 Task: Create a scrum project TourPlan.
Action: Mouse moved to (227, 99)
Screenshot: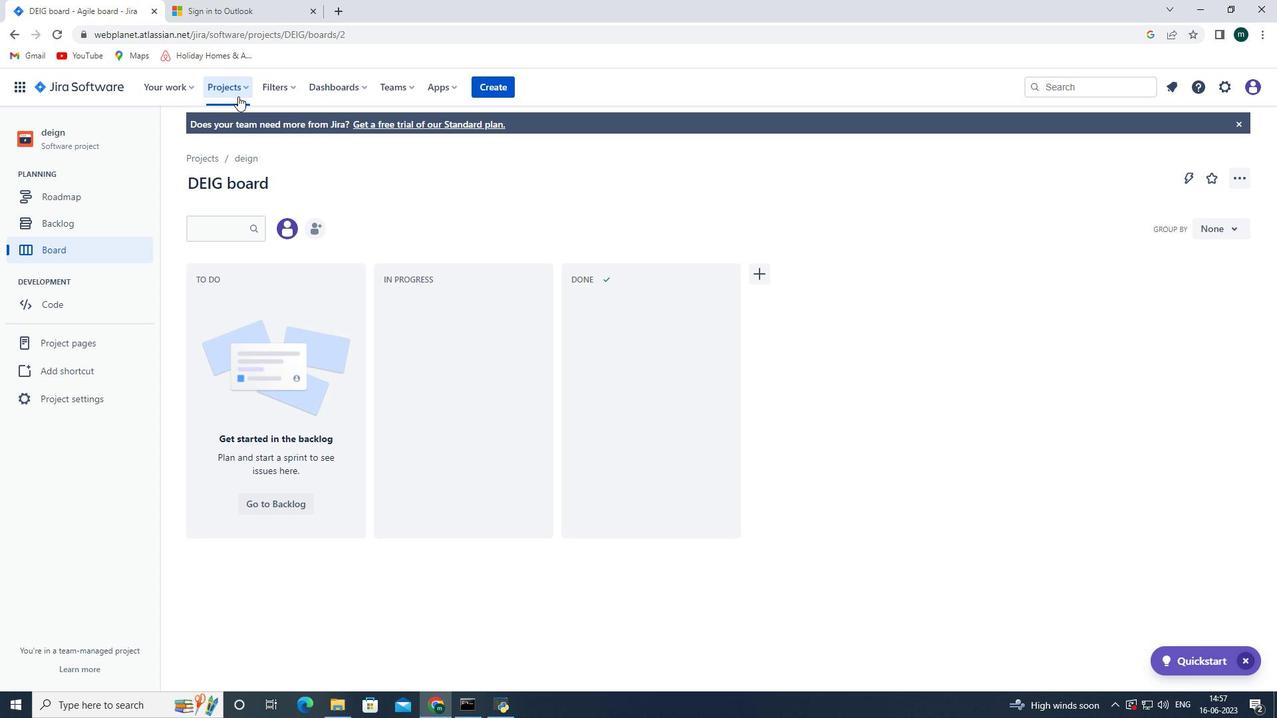 
Action: Mouse pressed left at (227, 99)
Screenshot: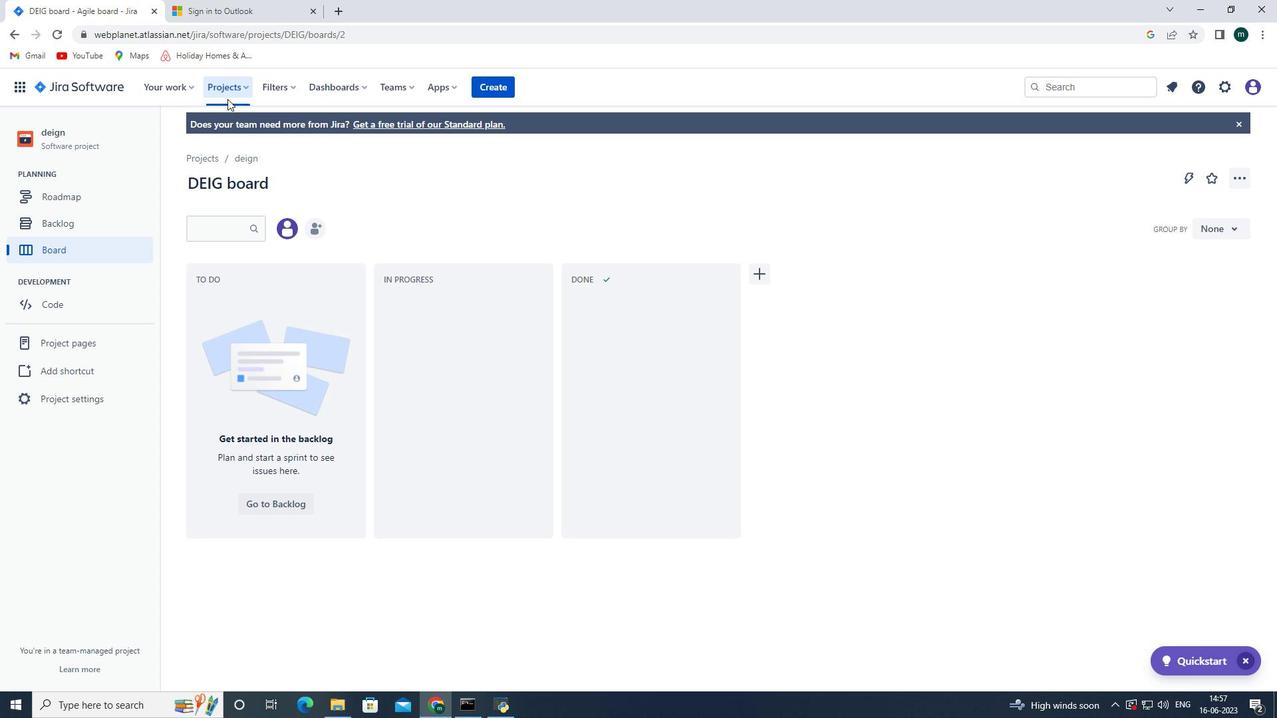 
Action: Mouse moved to (244, 88)
Screenshot: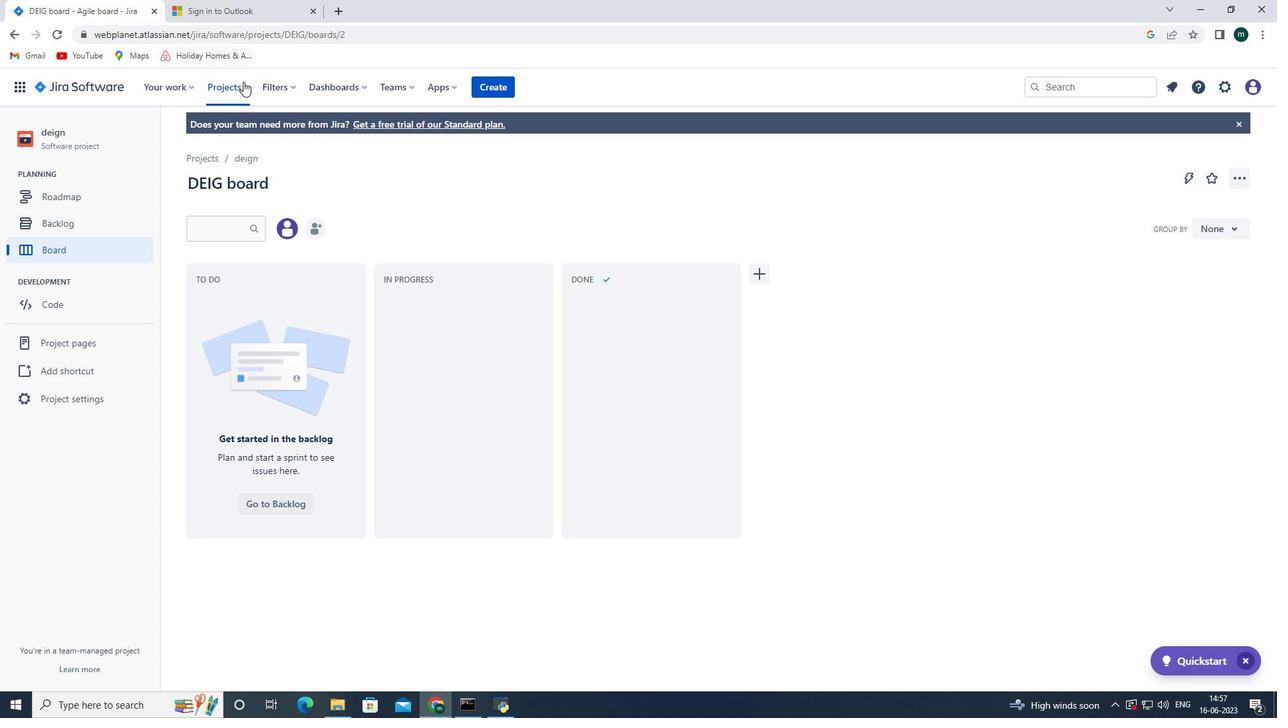 
Action: Mouse pressed left at (244, 88)
Screenshot: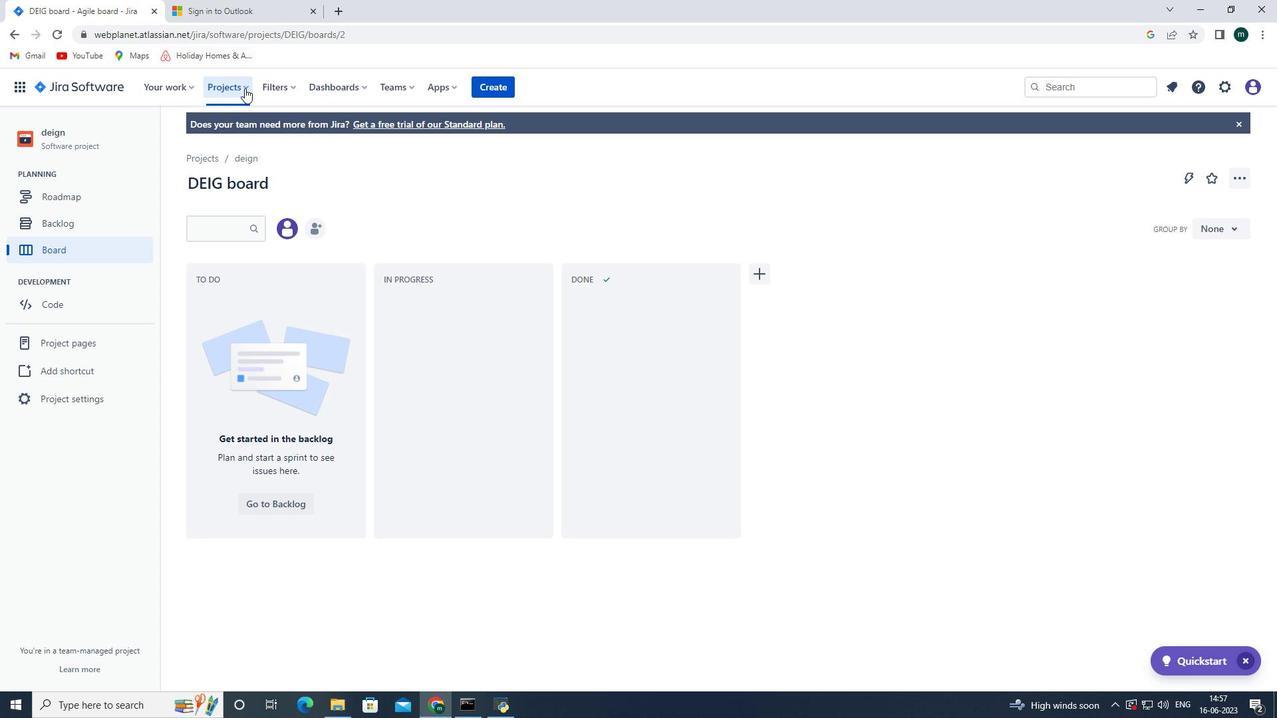 
Action: Mouse moved to (270, 252)
Screenshot: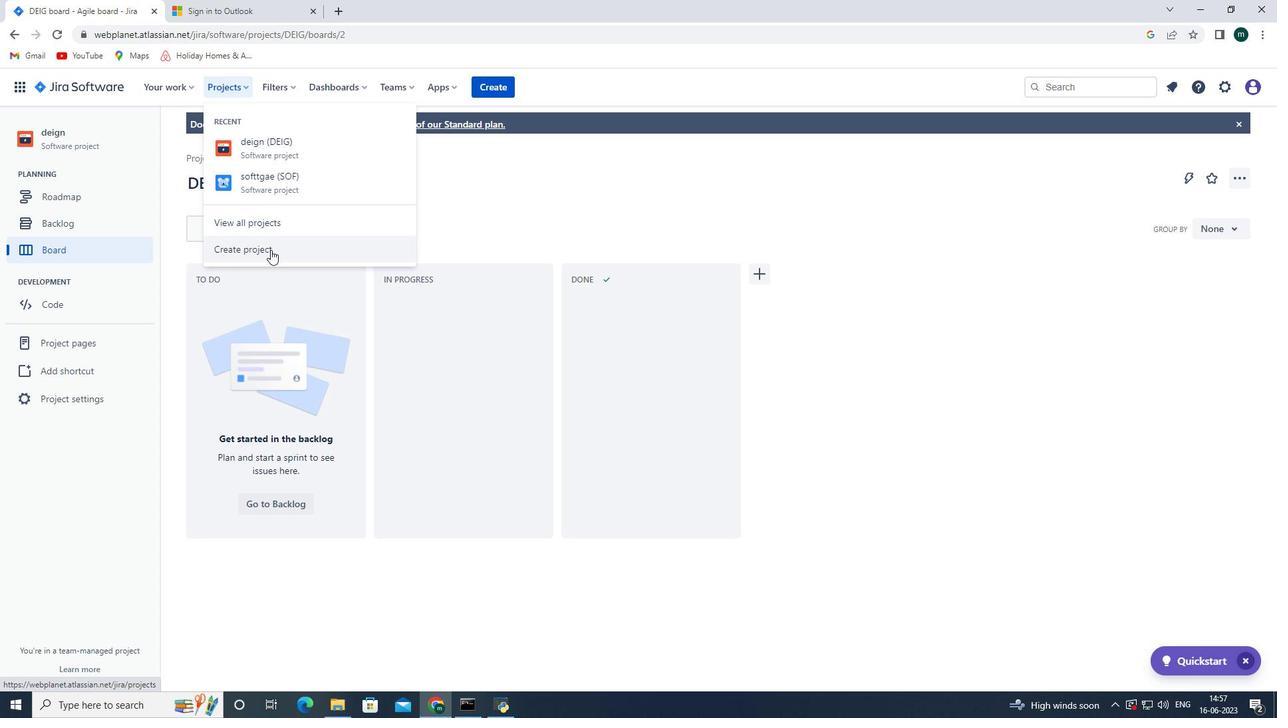 
Action: Mouse pressed left at (270, 252)
Screenshot: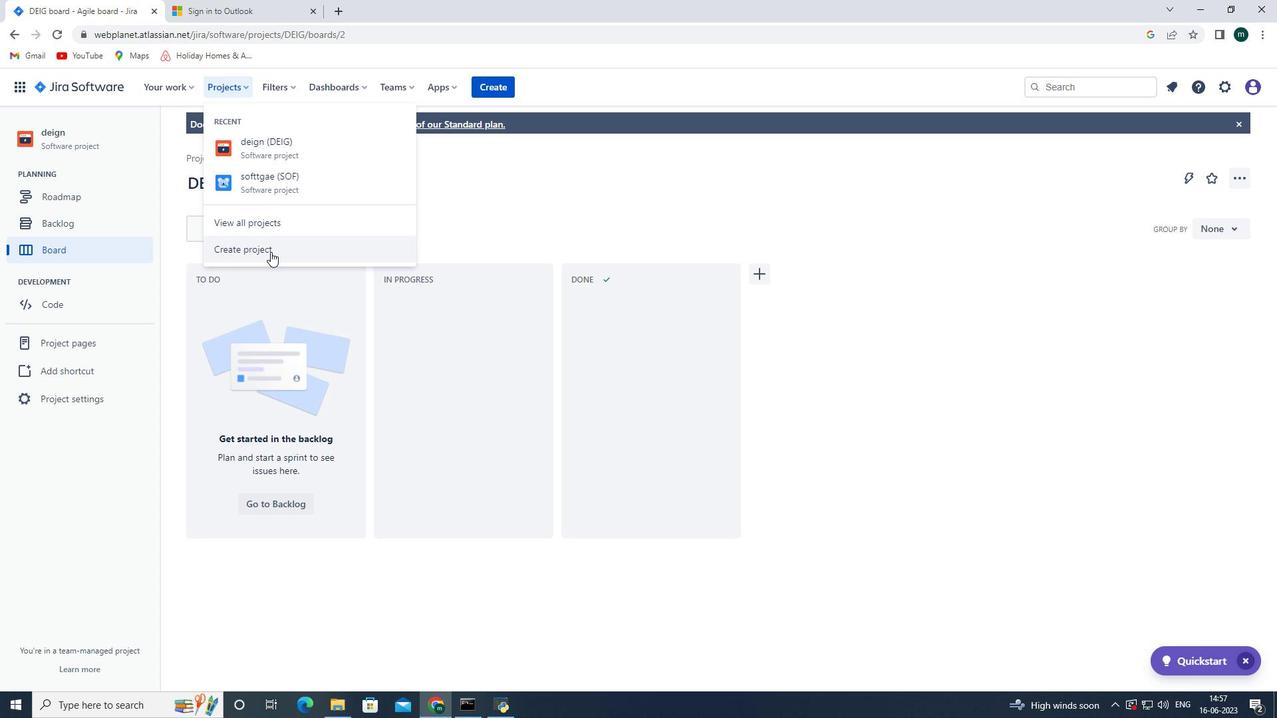 
Action: Mouse moved to (689, 353)
Screenshot: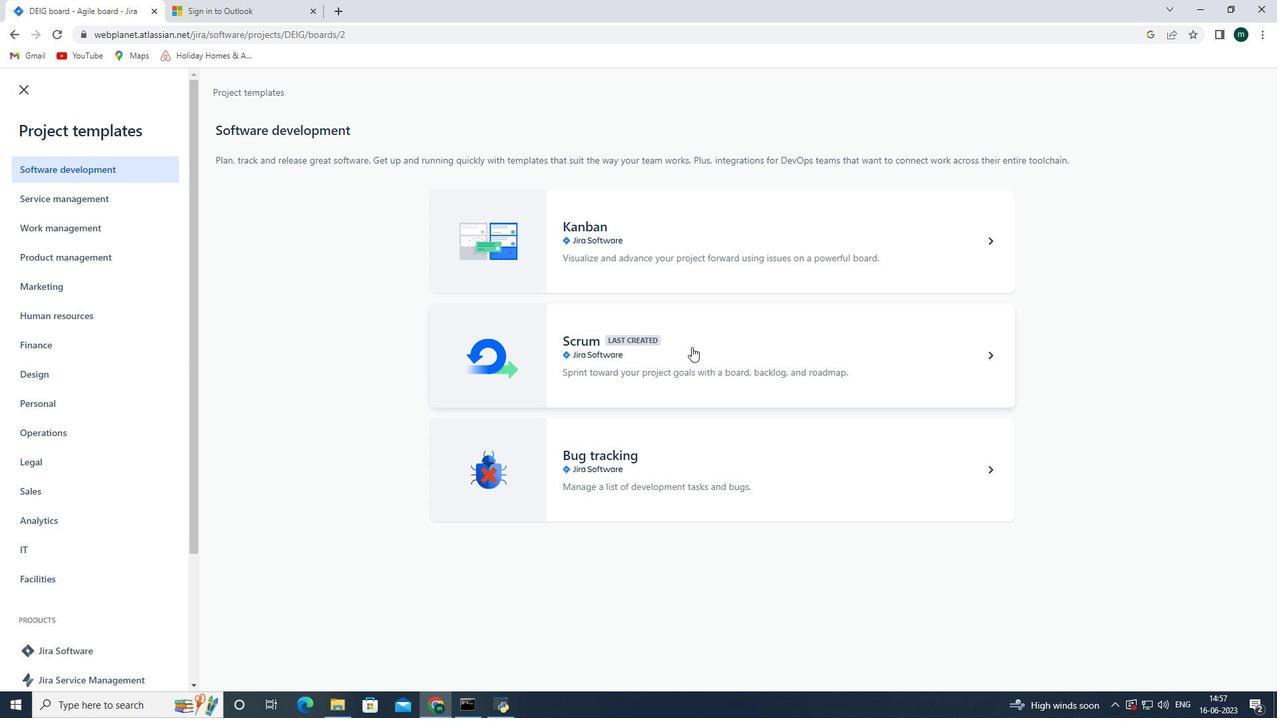 
Action: Mouse pressed left at (689, 353)
Screenshot: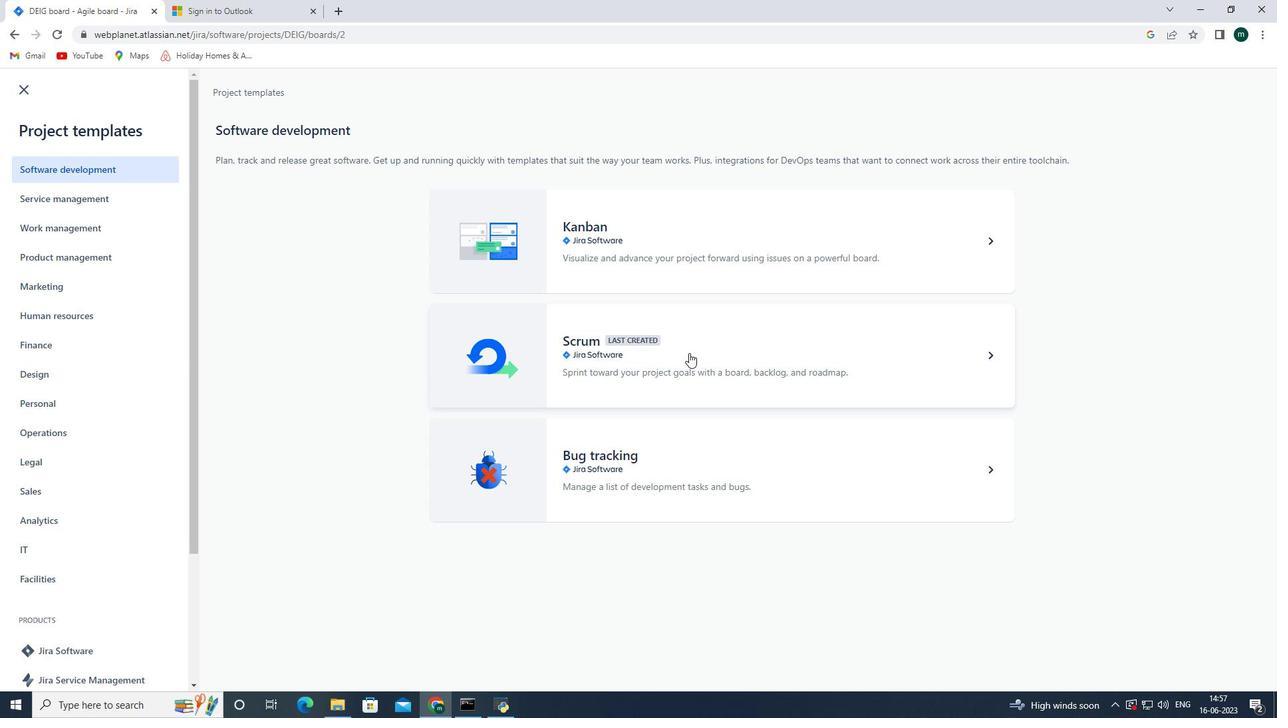 
Action: Mouse moved to (969, 656)
Screenshot: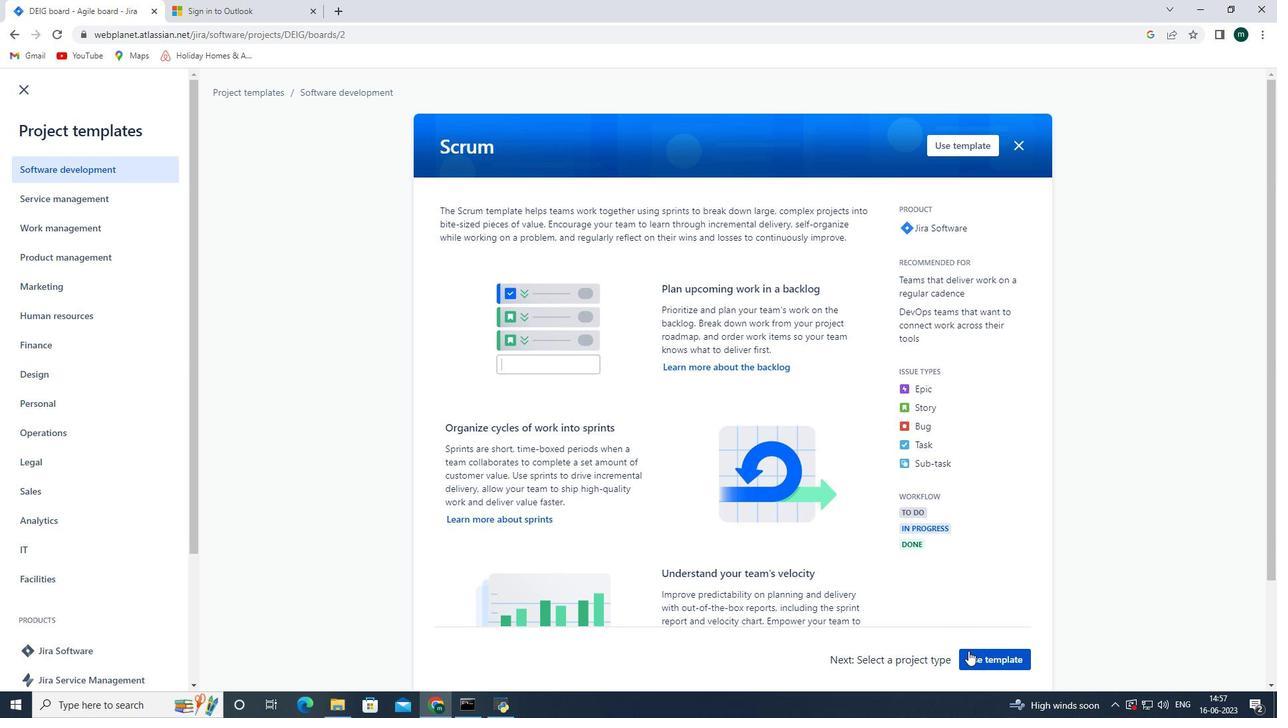 
Action: Mouse pressed left at (969, 656)
Screenshot: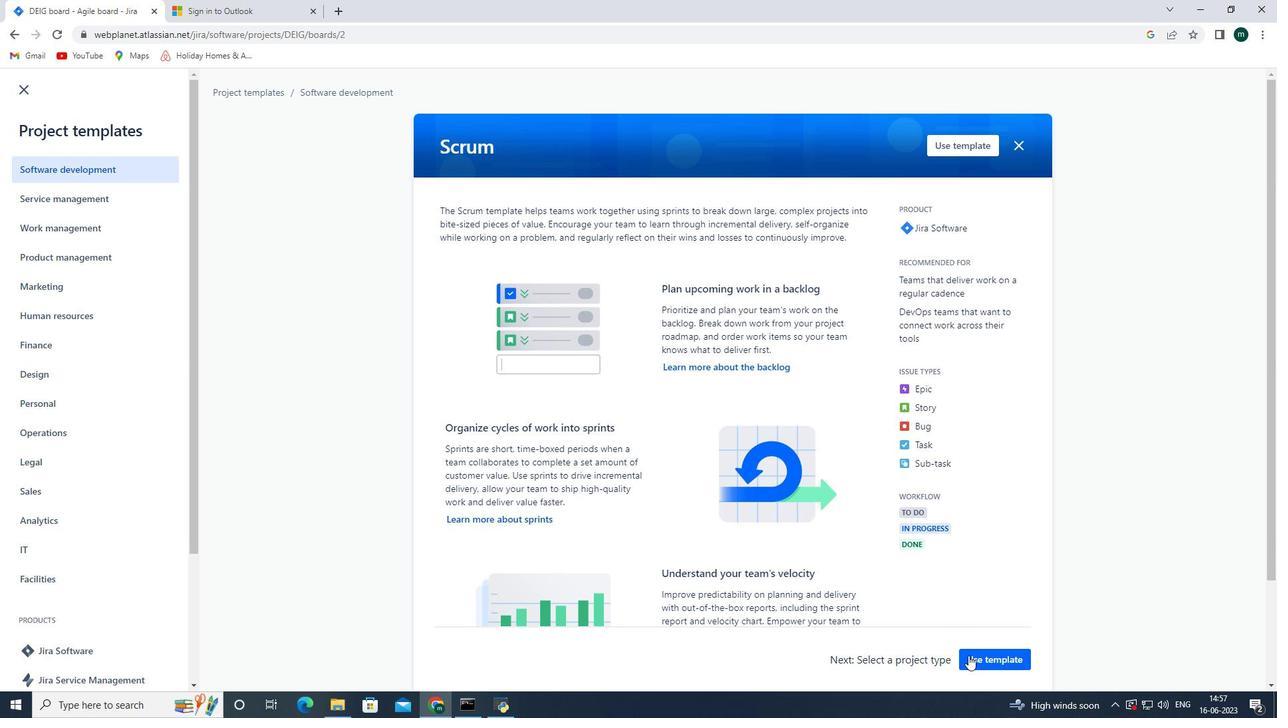 
Action: Mouse moved to (712, 477)
Screenshot: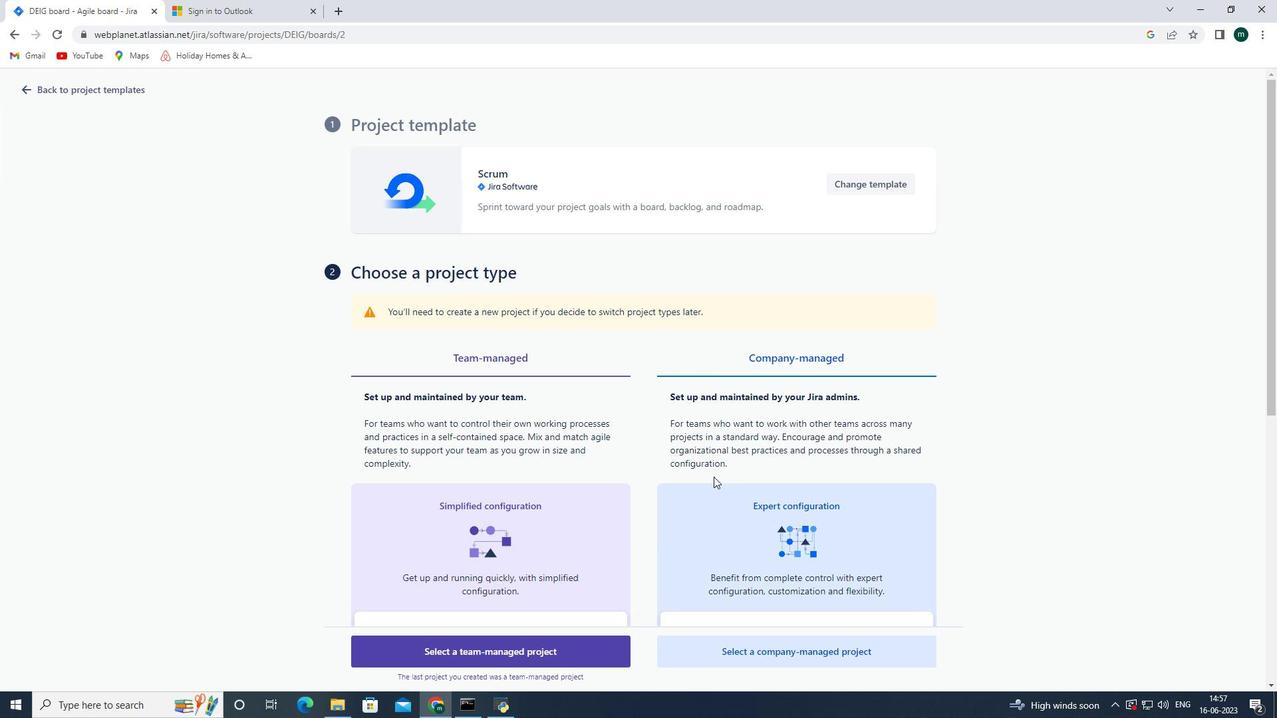 
Action: Mouse scrolled (712, 476) with delta (0, 0)
Screenshot: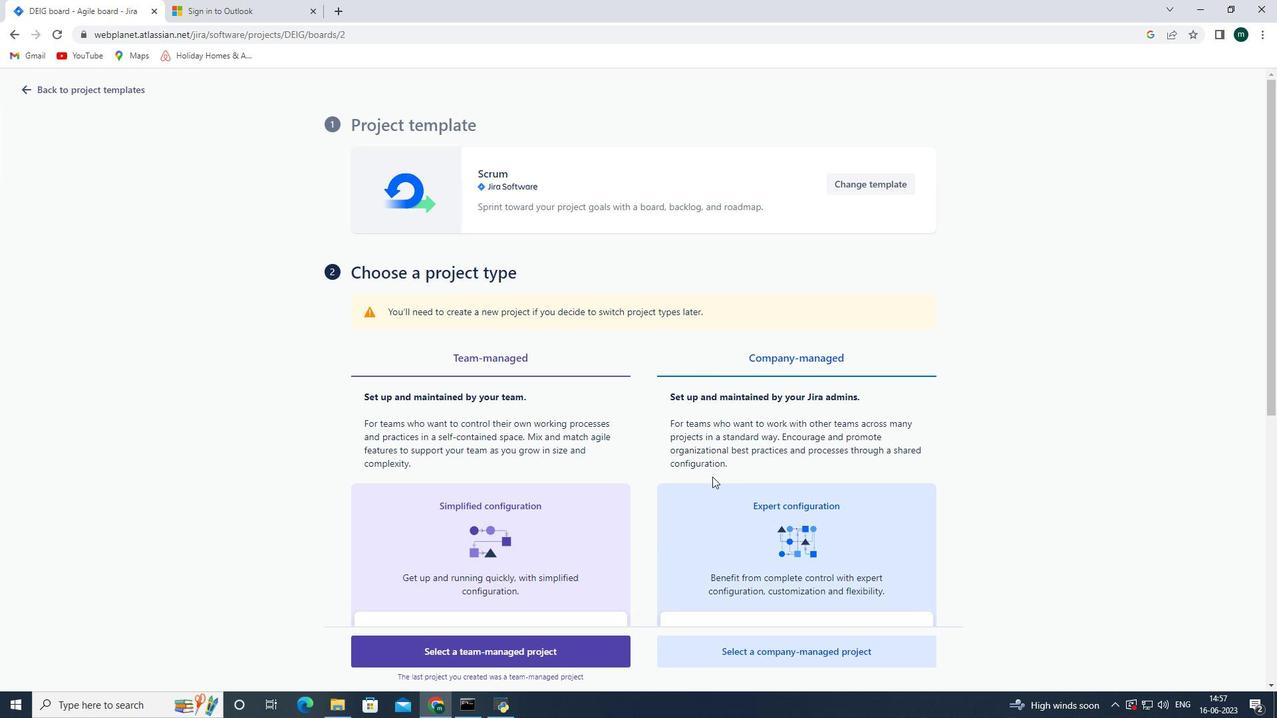 
Action: Mouse scrolled (712, 476) with delta (0, 0)
Screenshot: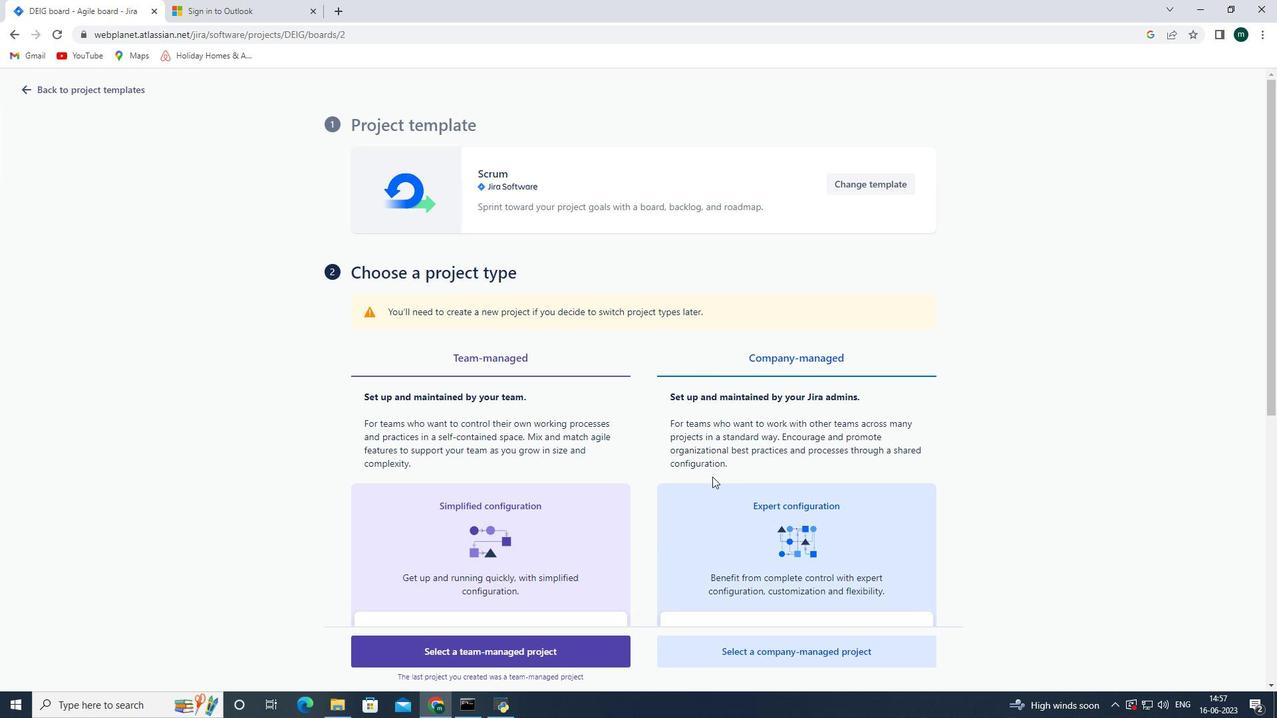 
Action: Mouse scrolled (712, 476) with delta (0, 0)
Screenshot: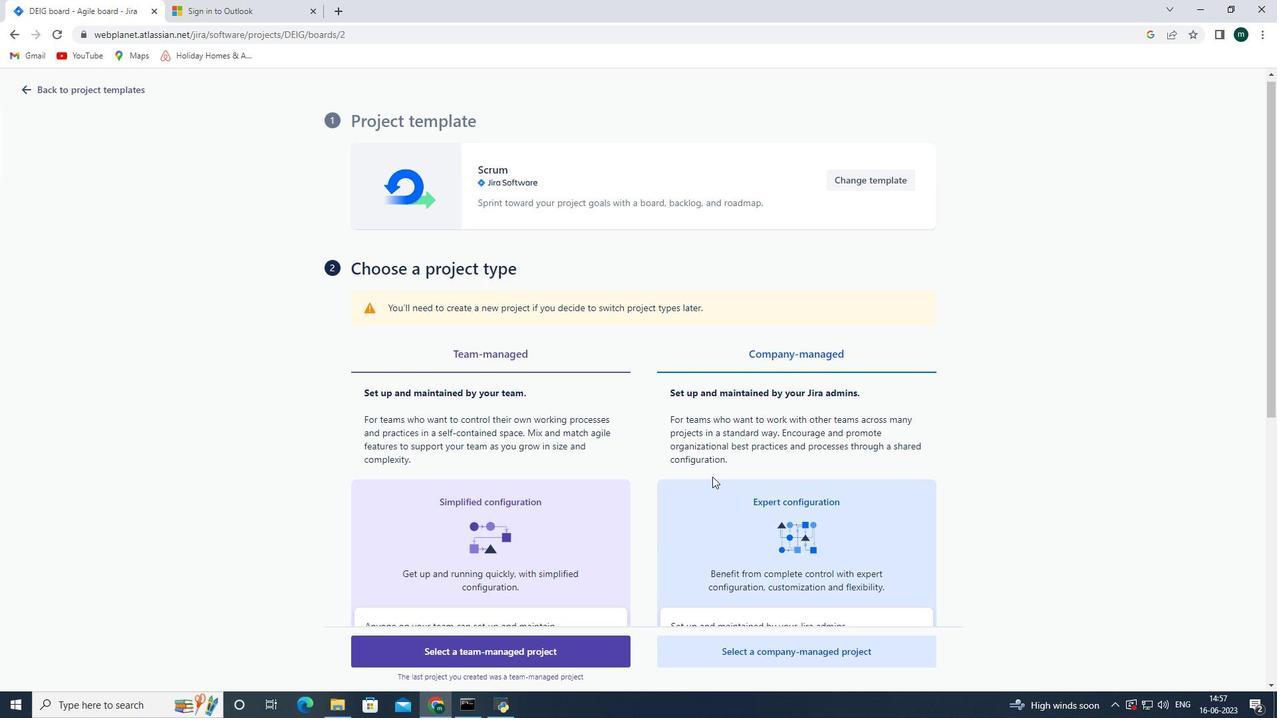
Action: Mouse scrolled (712, 476) with delta (0, 0)
Screenshot: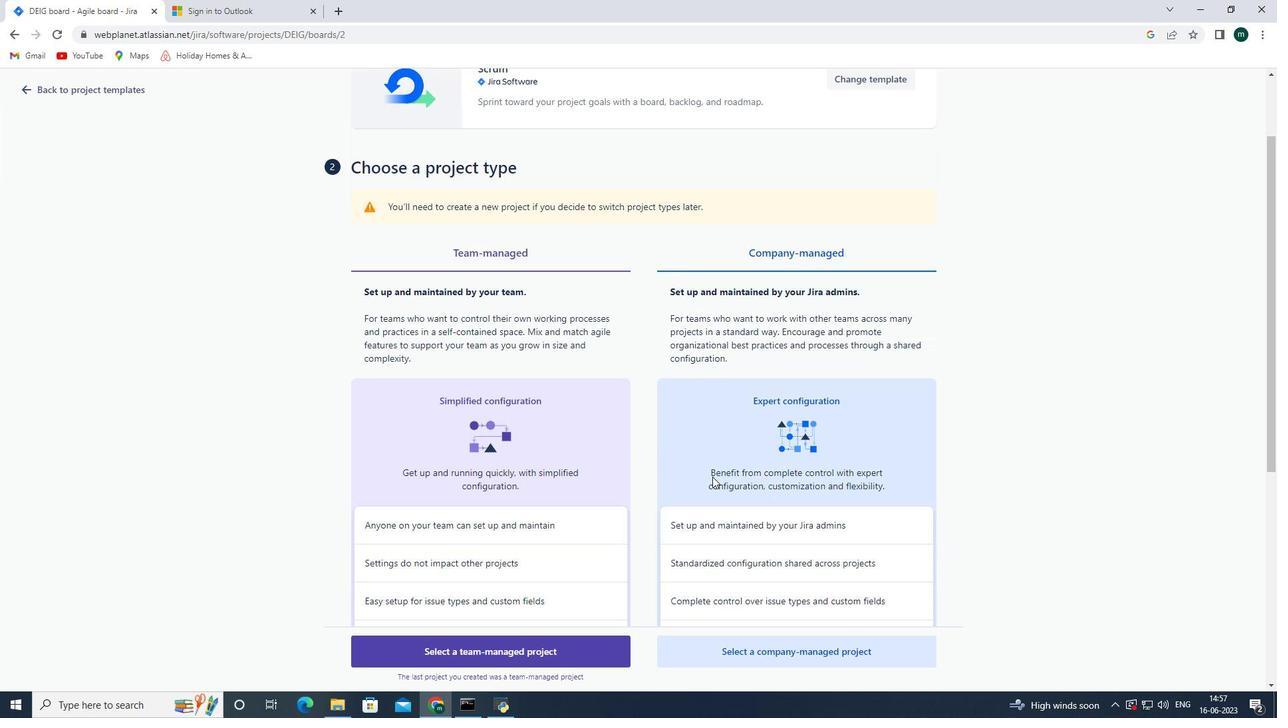 
Action: Mouse scrolled (712, 476) with delta (0, 0)
Screenshot: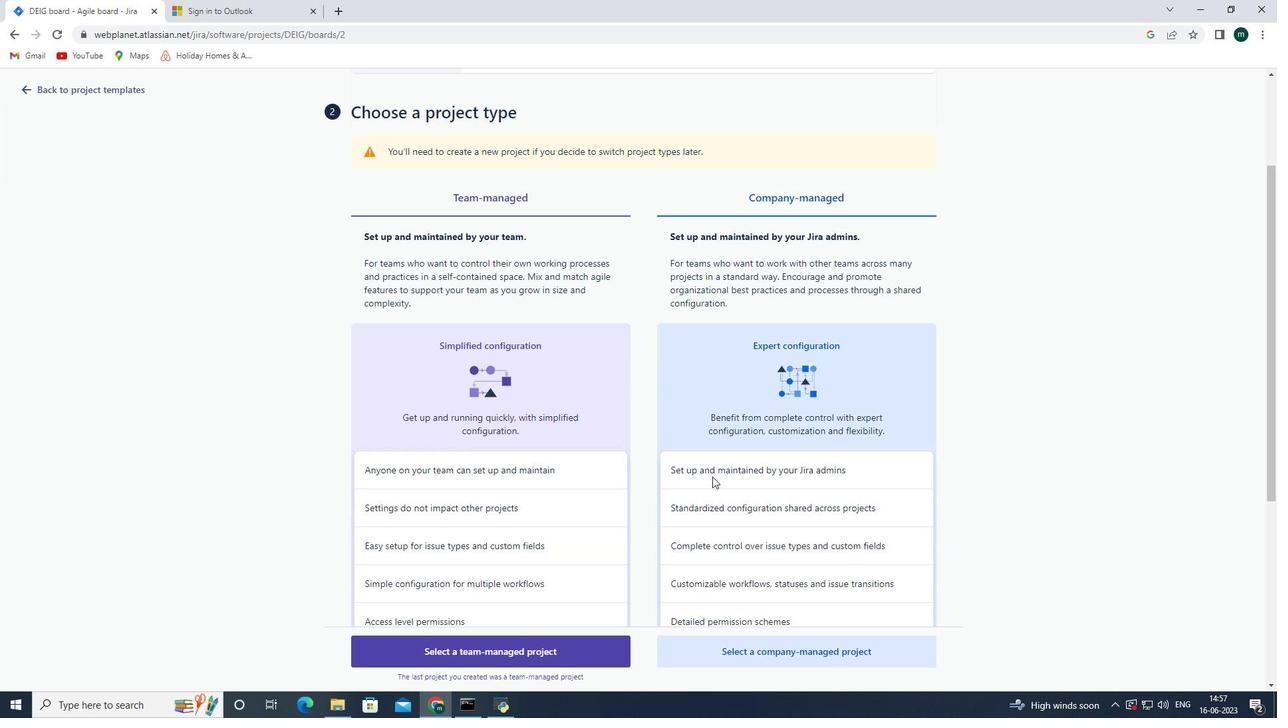 
Action: Mouse scrolled (712, 476) with delta (0, 0)
Screenshot: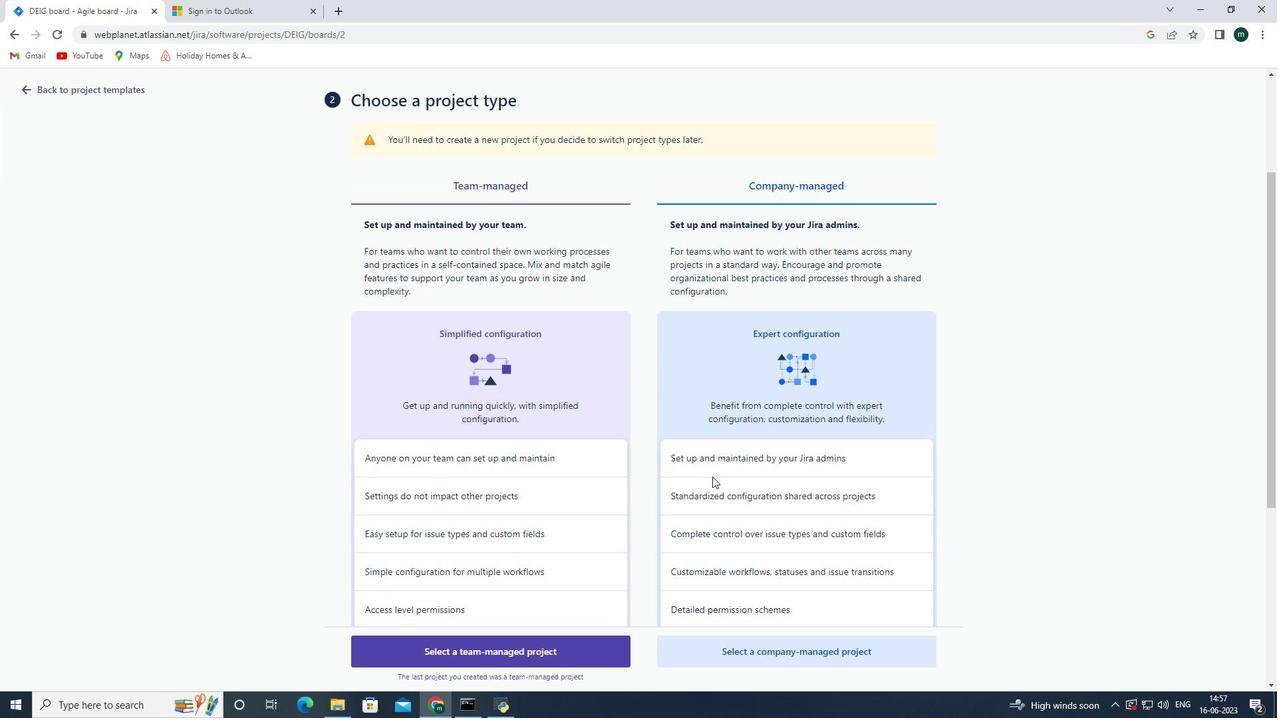 
Action: Mouse scrolled (712, 477) with delta (0, 0)
Screenshot: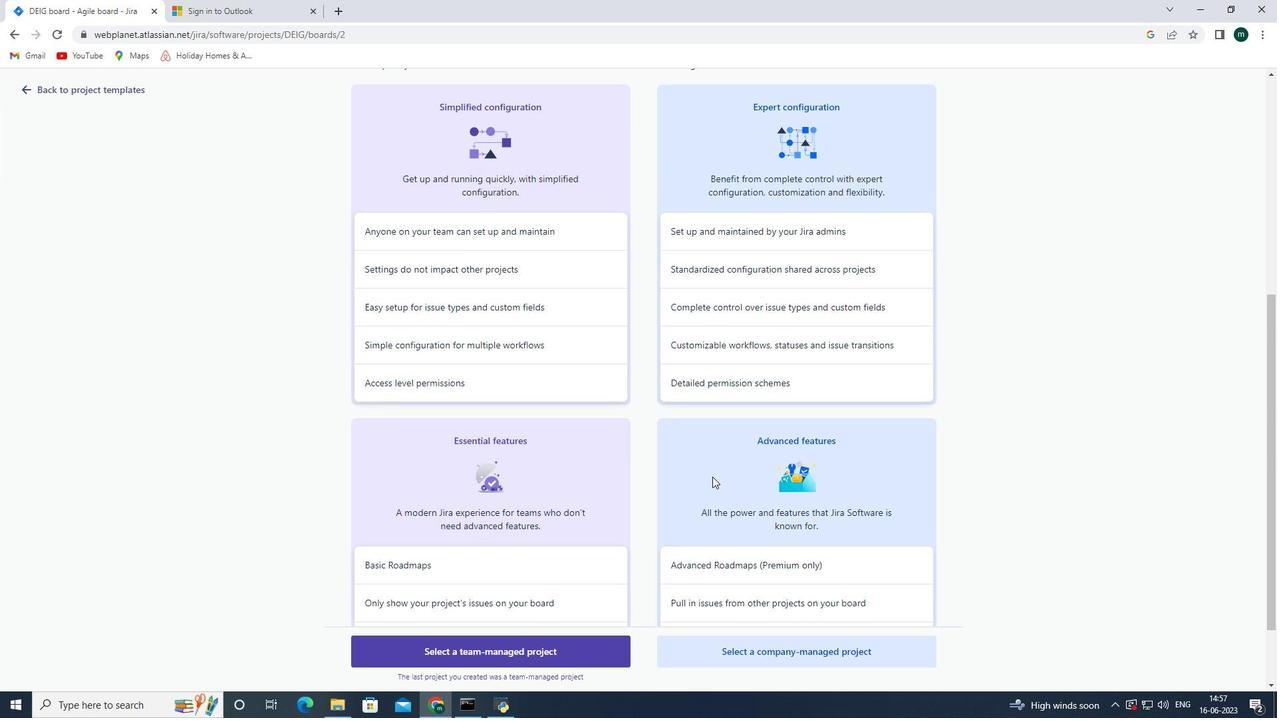 
Action: Mouse scrolled (712, 477) with delta (0, 0)
Screenshot: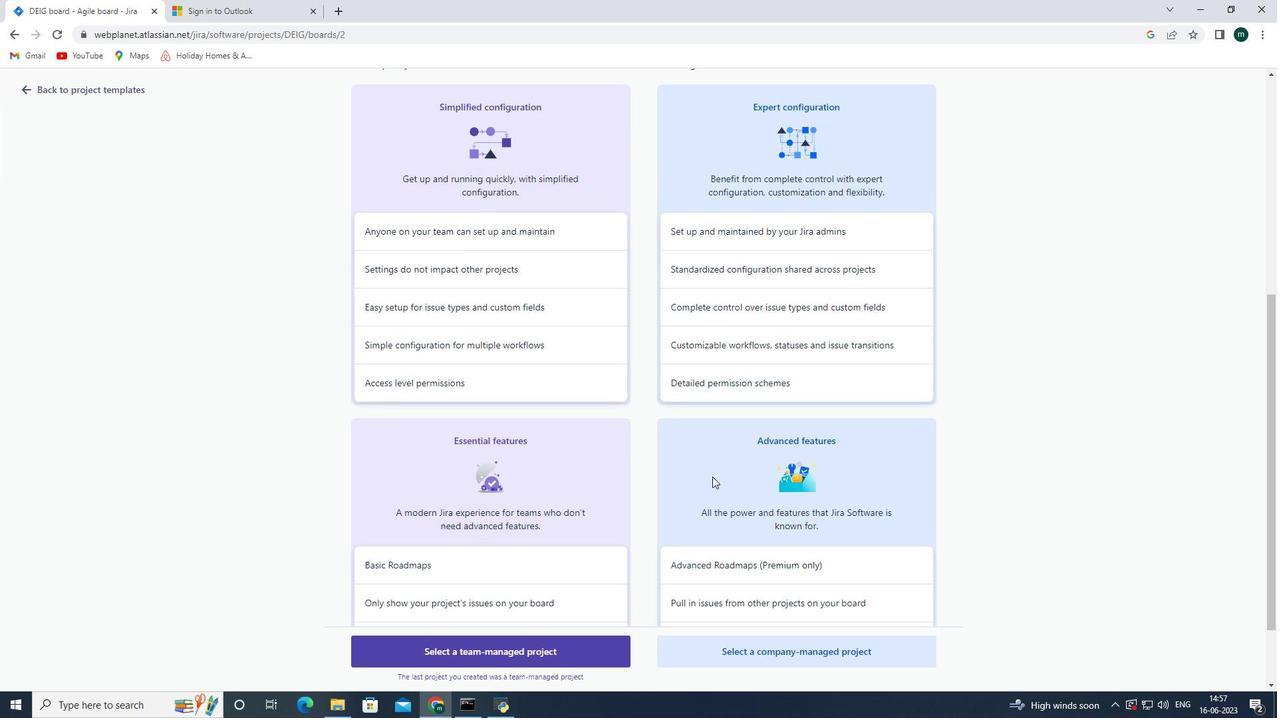 
Action: Mouse scrolled (712, 477) with delta (0, 0)
Screenshot: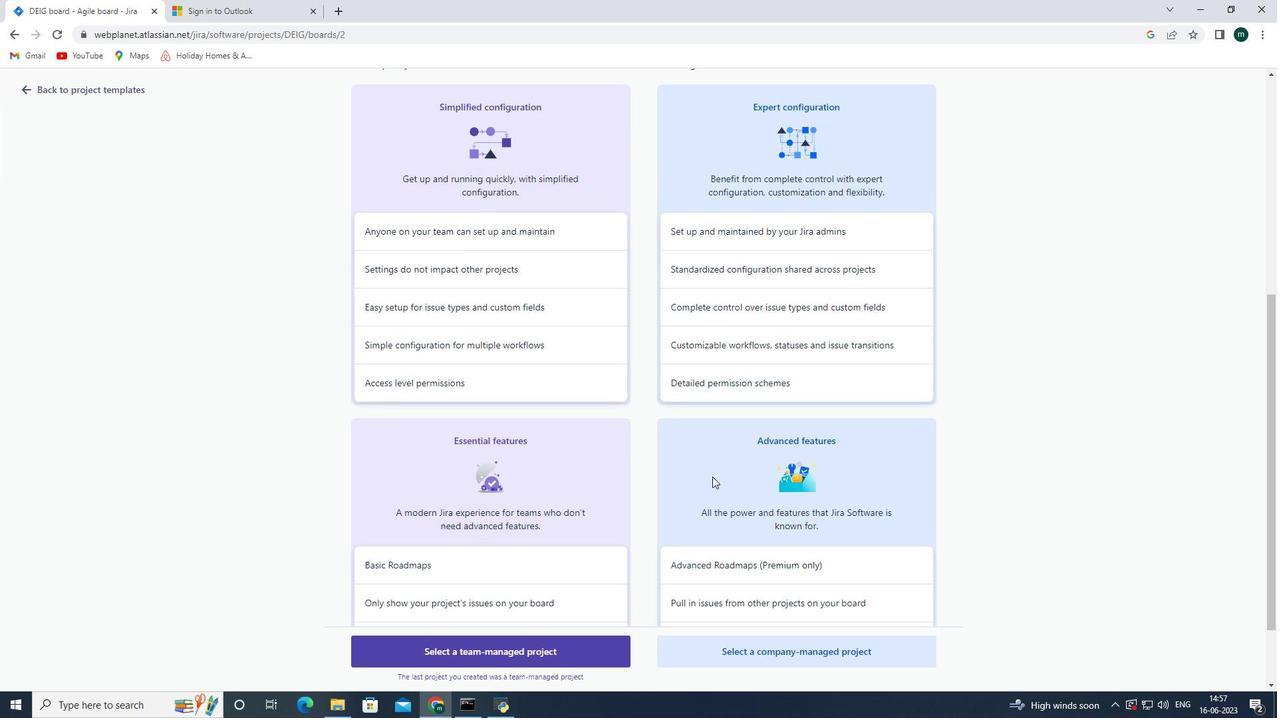 
Action: Mouse scrolled (712, 477) with delta (0, 0)
Screenshot: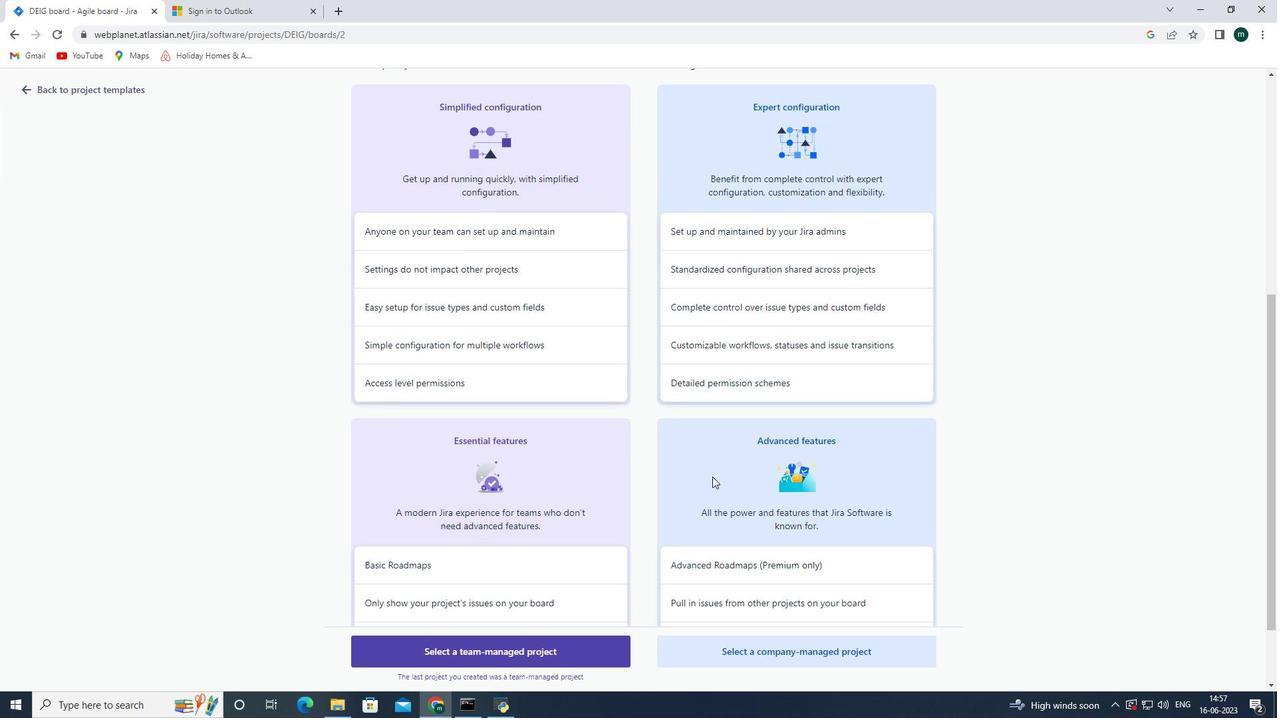 
Action: Mouse scrolled (712, 477) with delta (0, 0)
Screenshot: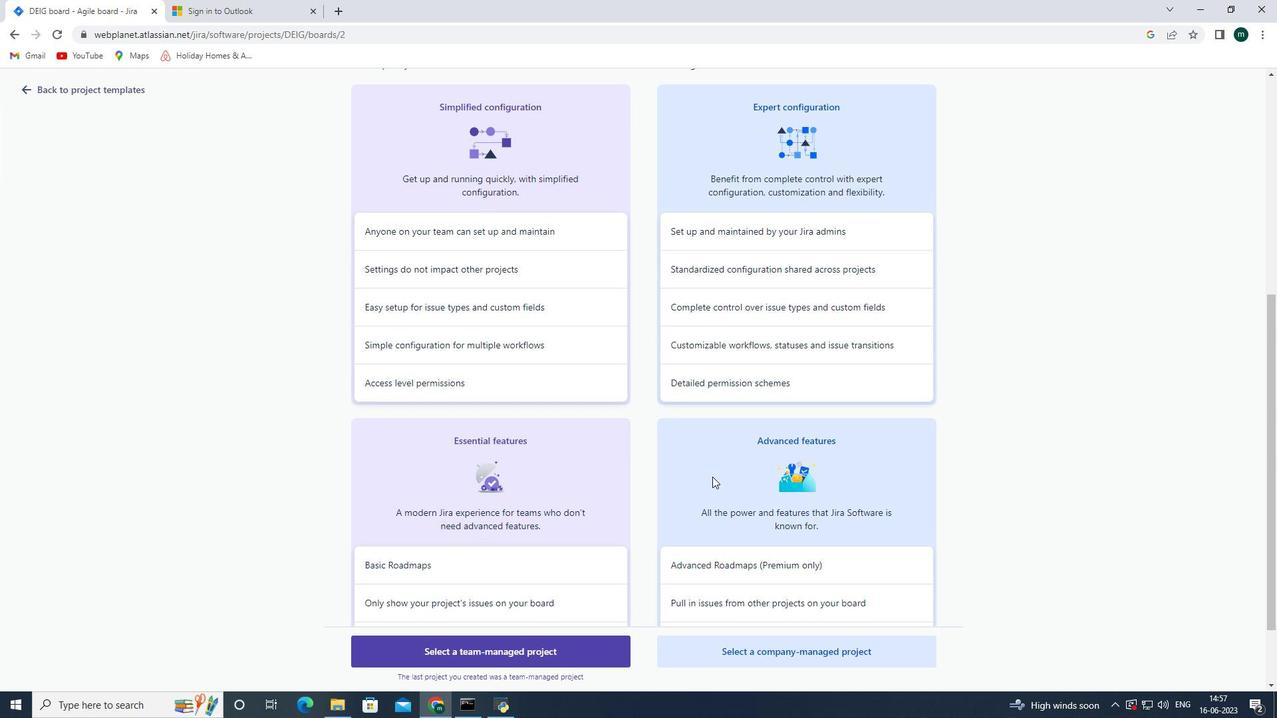 
Action: Mouse scrolled (712, 477) with delta (0, 0)
Screenshot: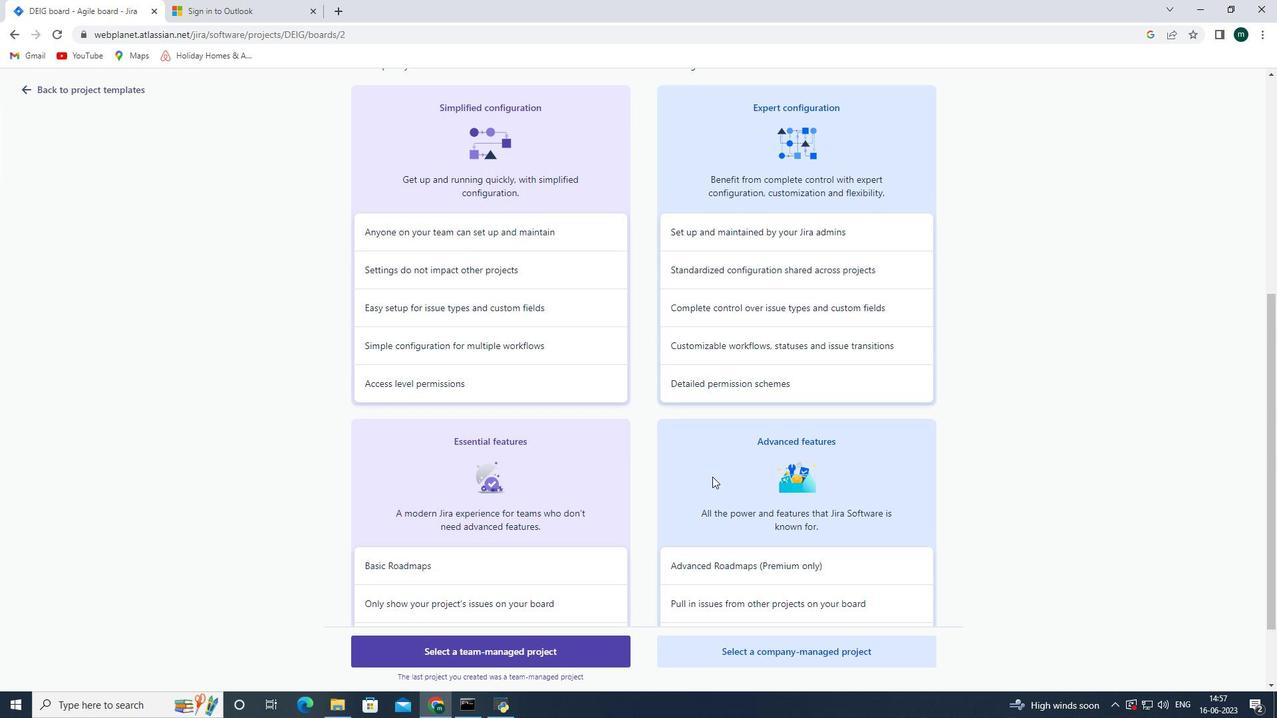 
Action: Mouse scrolled (712, 477) with delta (0, 0)
Screenshot: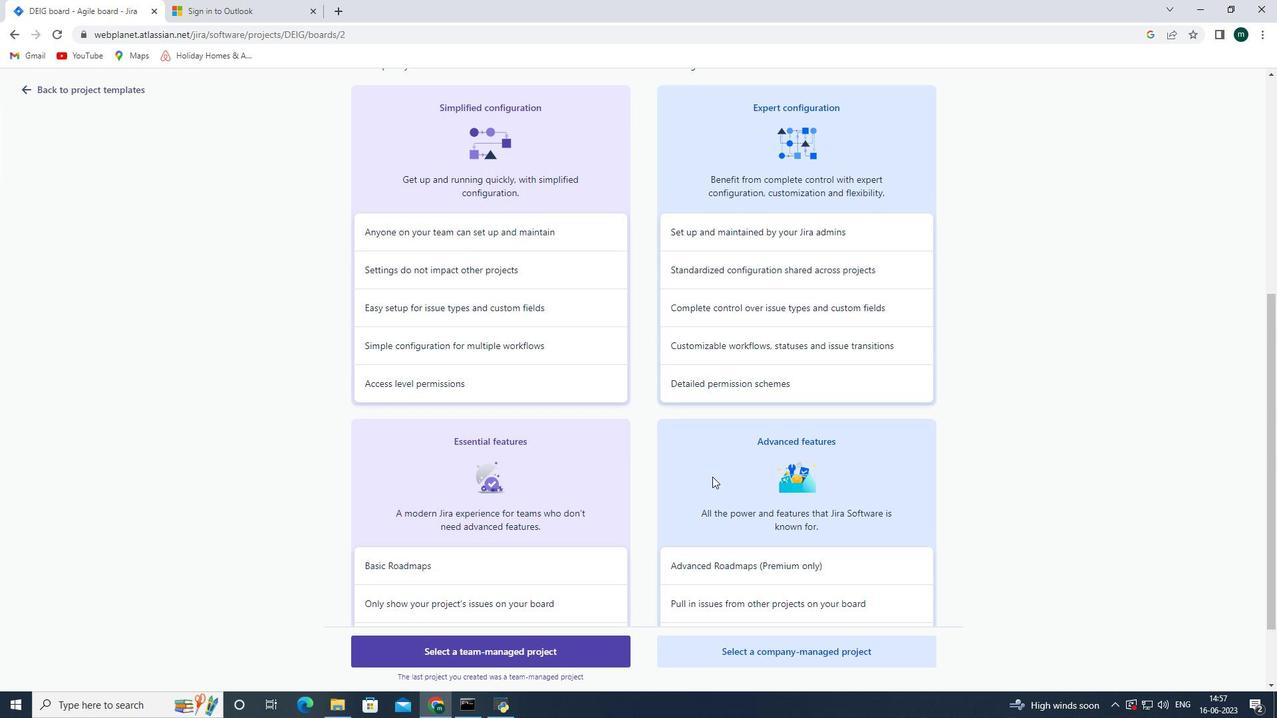 
Action: Mouse moved to (604, 646)
Screenshot: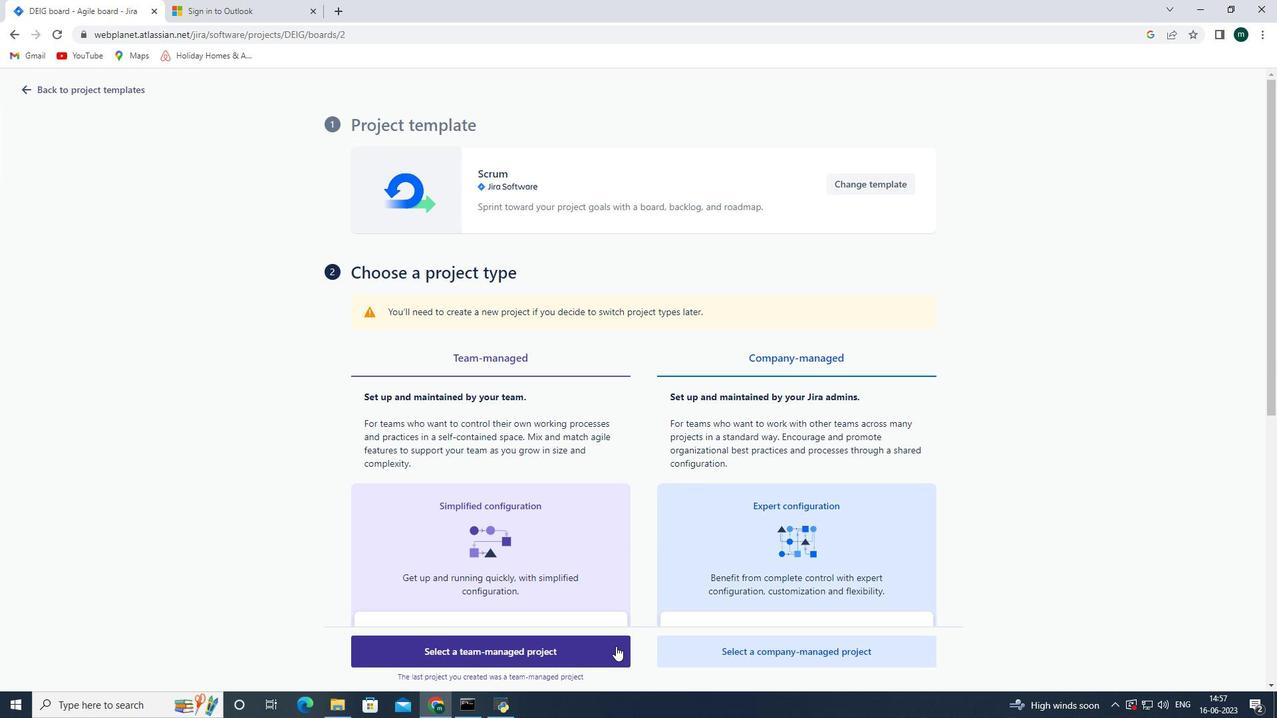 
Action: Mouse pressed left at (604, 646)
Screenshot: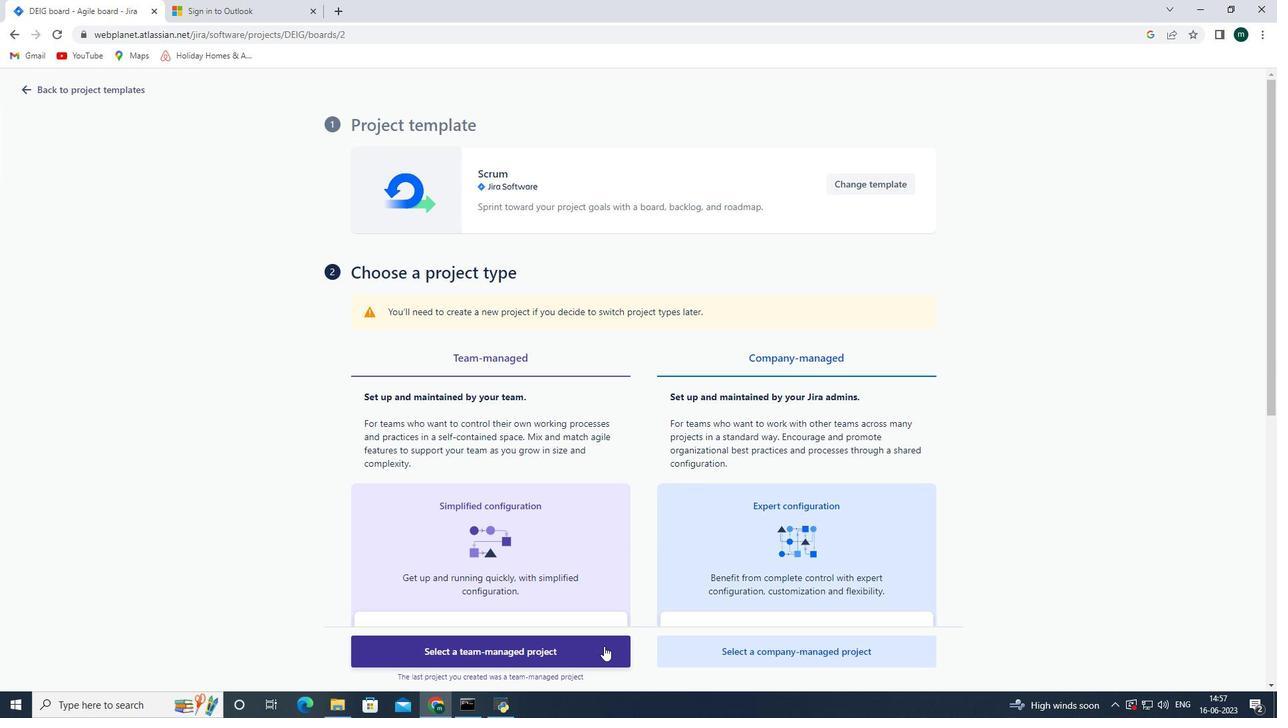 
Action: Mouse moved to (445, 335)
Screenshot: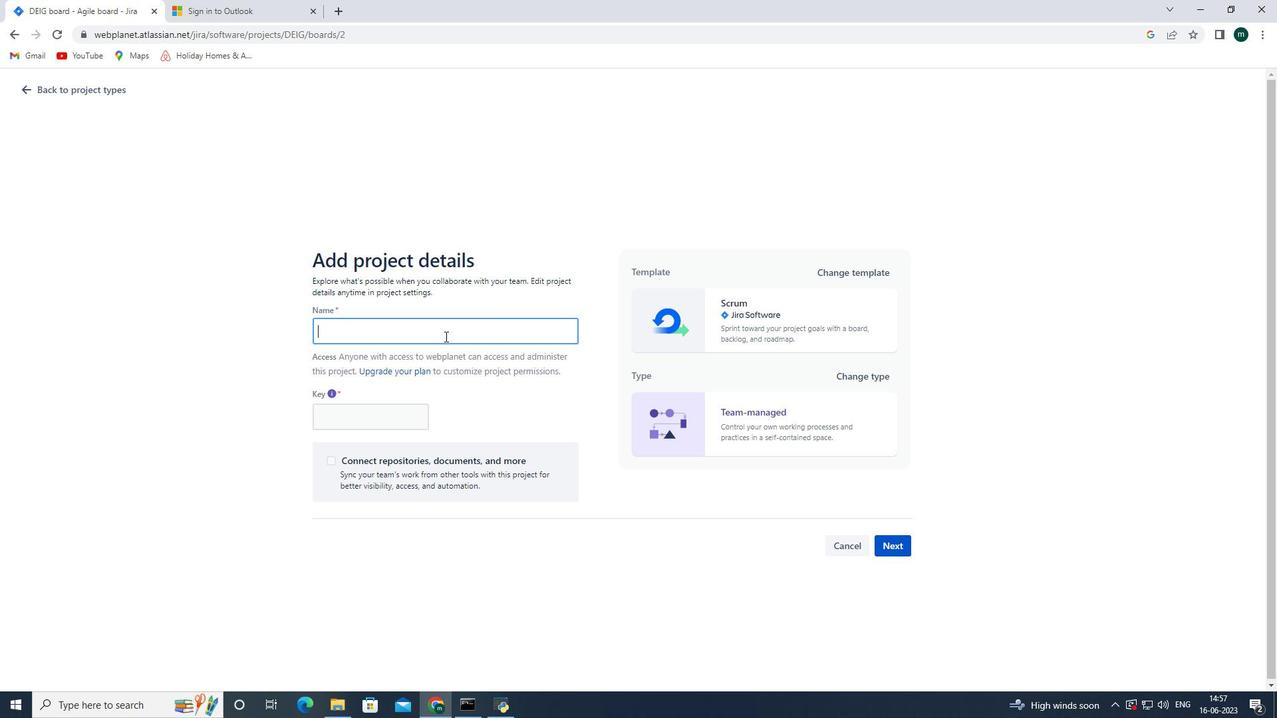 
Action: Mouse pressed left at (445, 335)
Screenshot: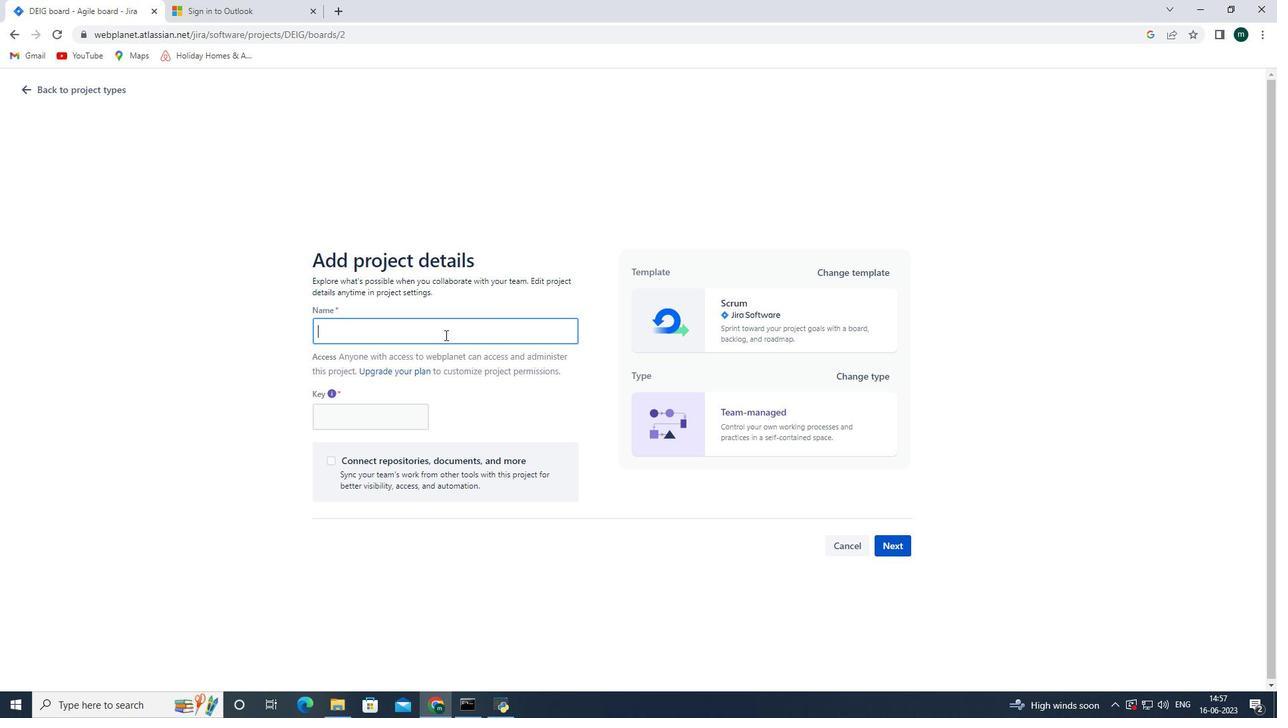 
Action: Key pressed <Key.shift><Key.shift><Key.shift><Key.shift><Key.shift><Key.shift><Key.shift><Key.shift><Key.shift><Key.shift><Key.shift>Tour<Key.shift><Key.shift>Plan<Key.enter>
Screenshot: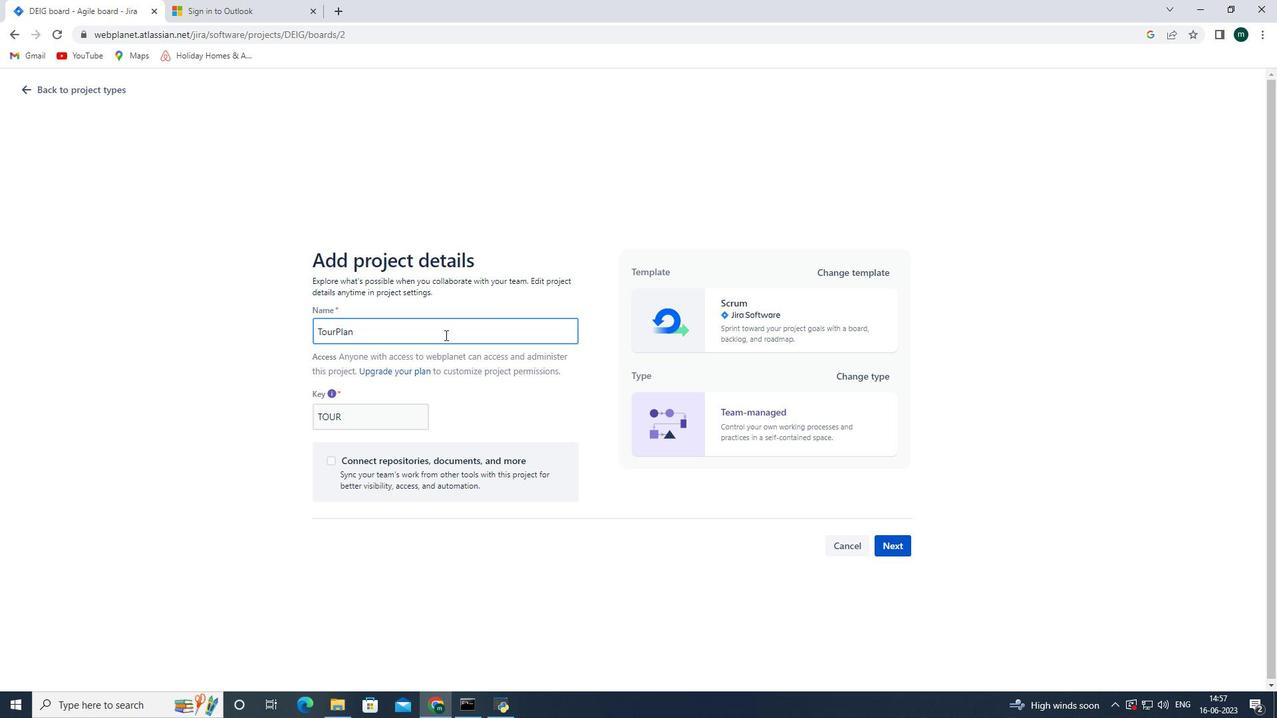 
Action: Mouse moved to (887, 538)
Screenshot: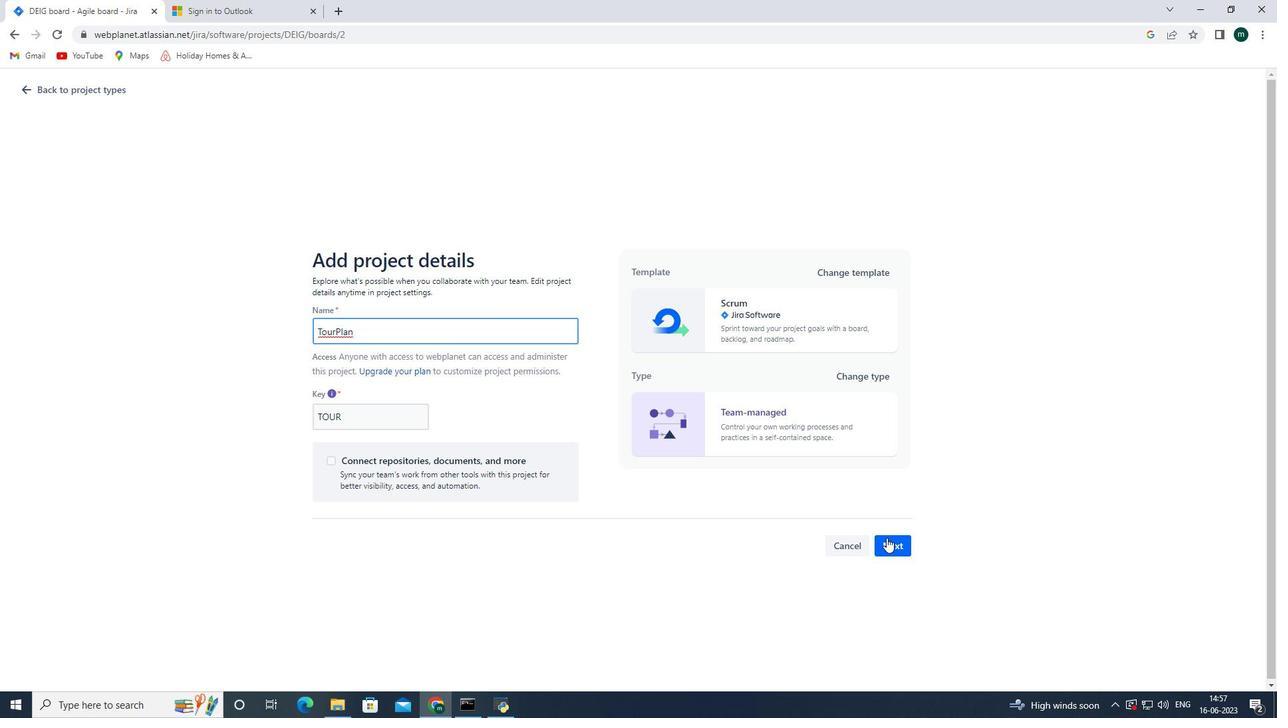 
Action: Mouse pressed left at (887, 538)
Screenshot: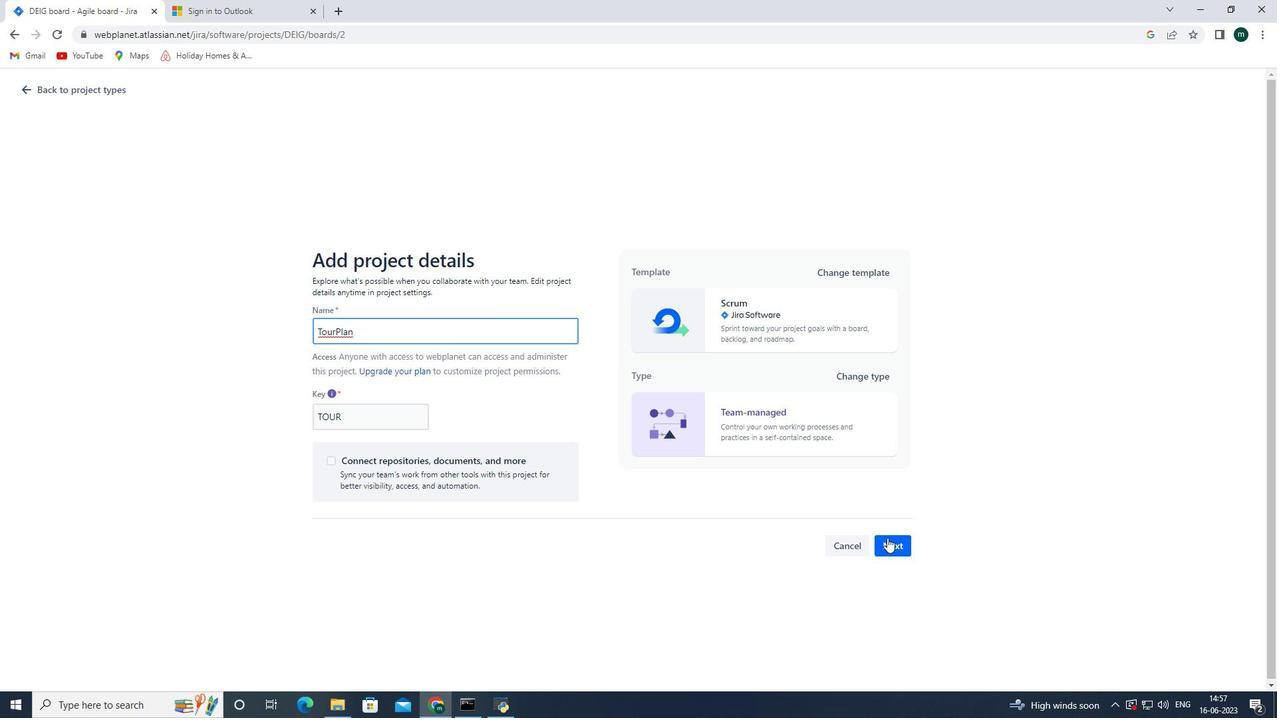 
Action: Mouse moved to (686, 551)
Screenshot: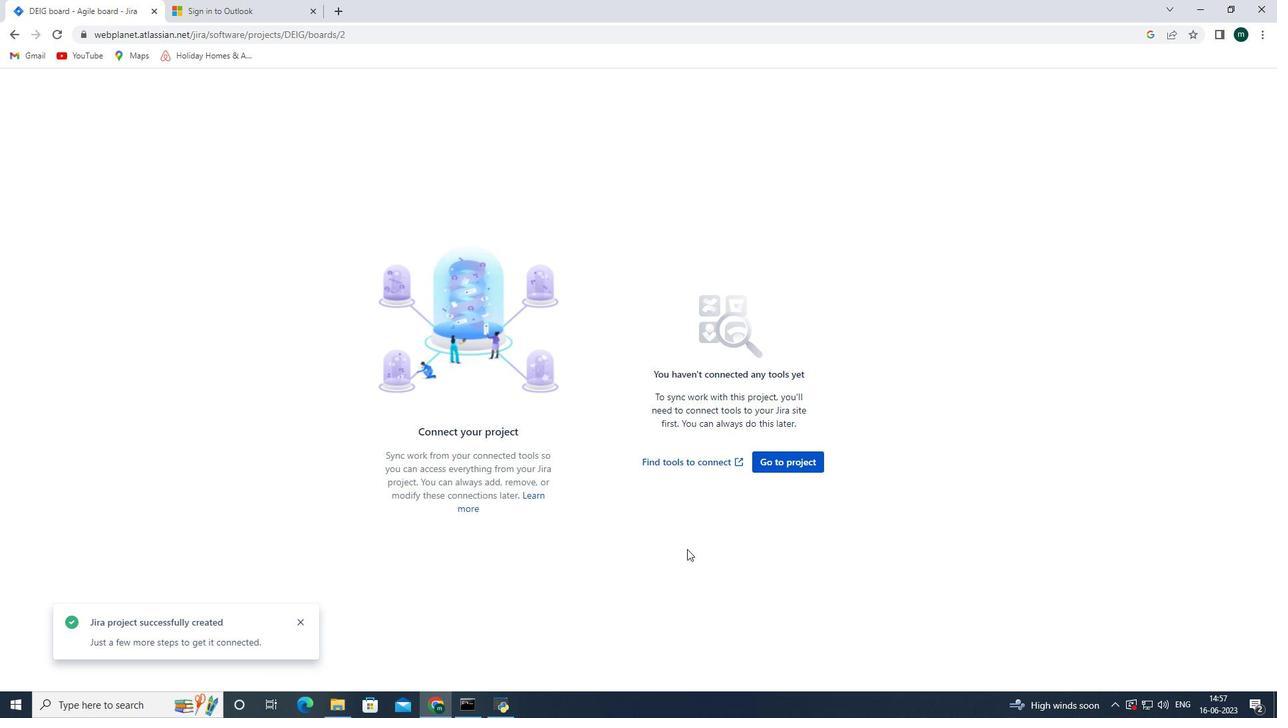 
